 Task: View all inspection providers.
Action: Mouse moved to (417, 178)
Screenshot: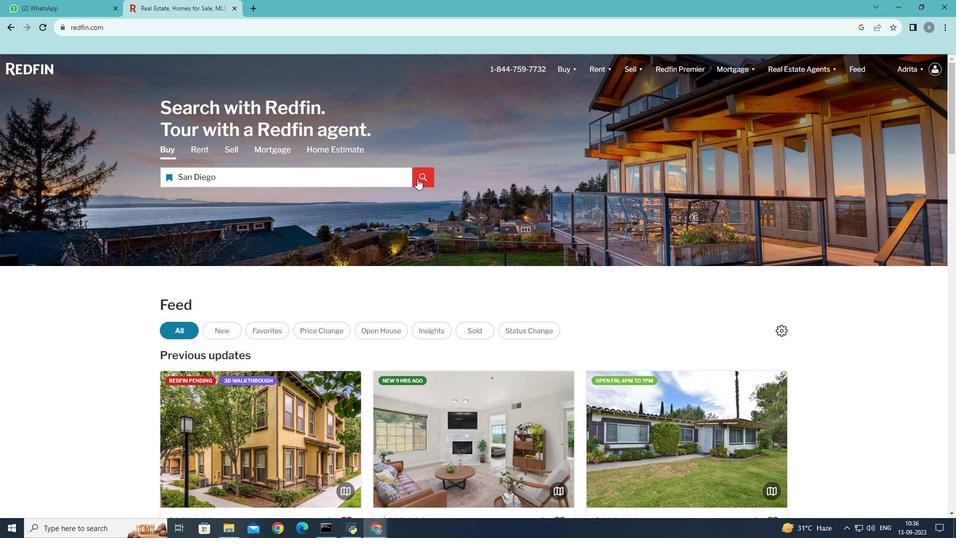 
Action: Mouse pressed left at (417, 178)
Screenshot: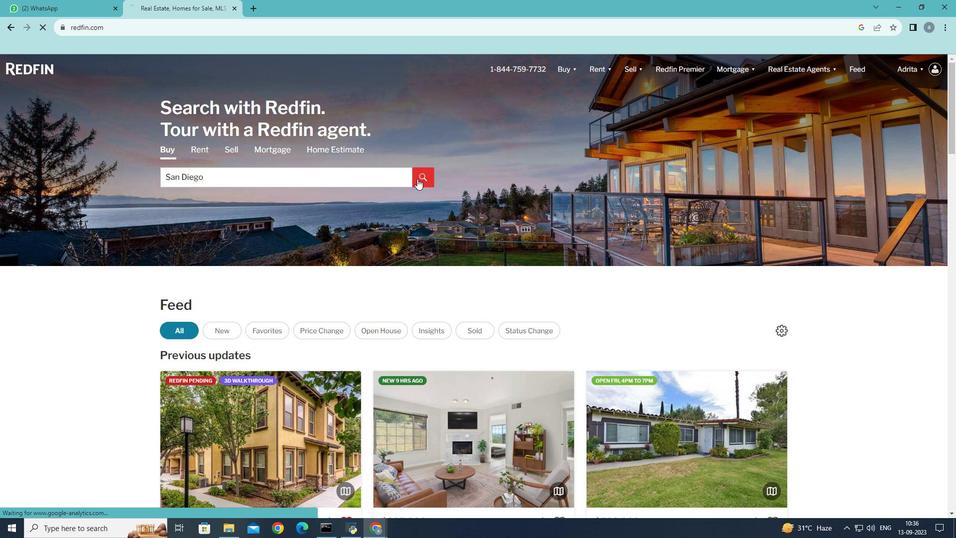
Action: Mouse moved to (627, 157)
Screenshot: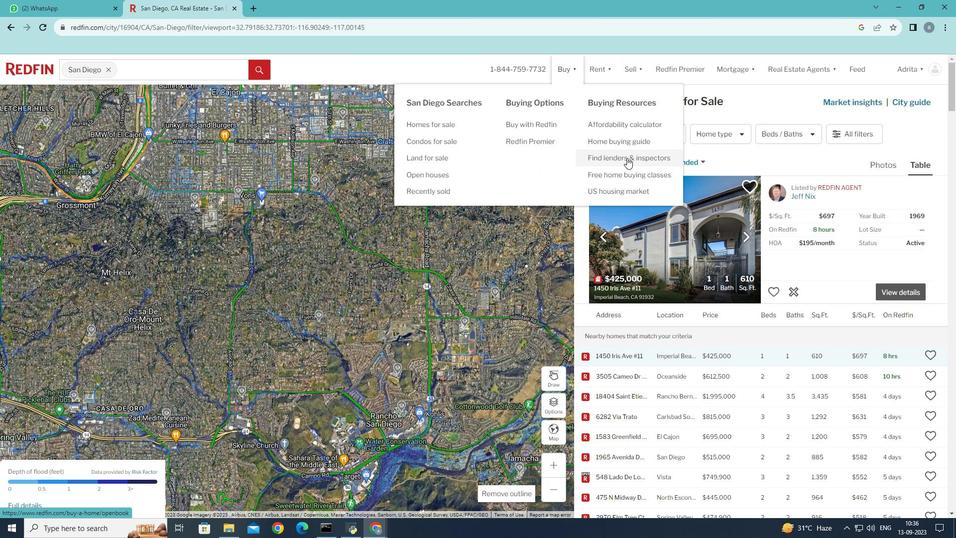
Action: Mouse pressed left at (627, 157)
Screenshot: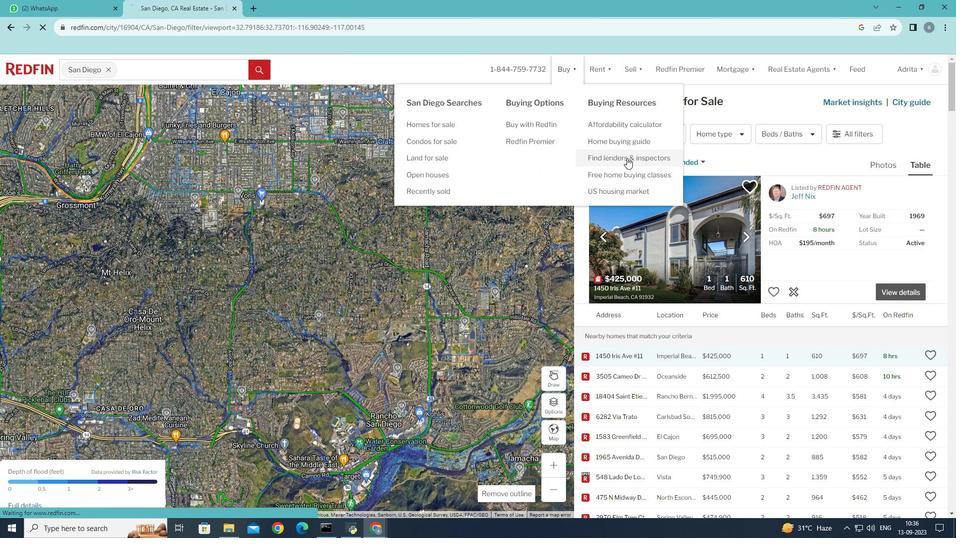 
Action: Mouse moved to (624, 381)
Screenshot: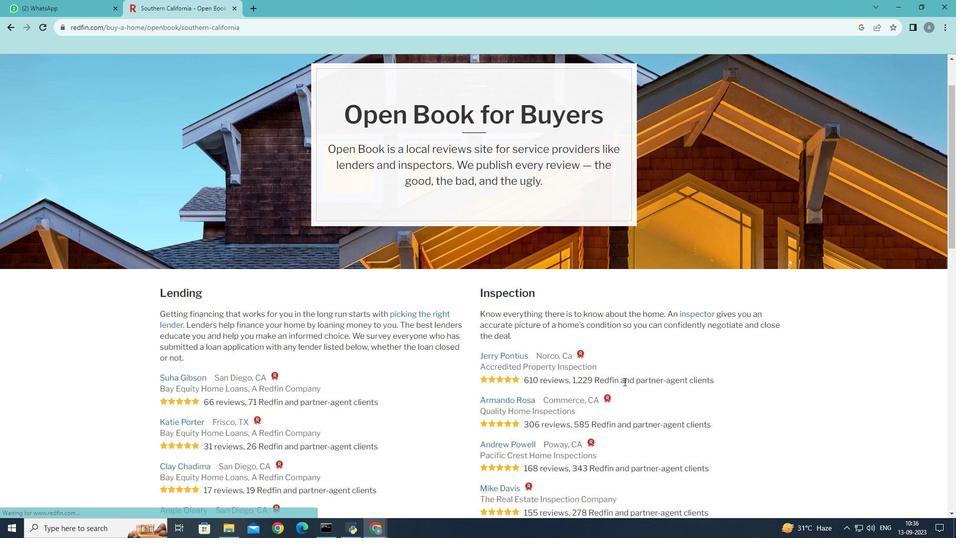 
Action: Mouse scrolled (624, 381) with delta (0, 0)
Screenshot: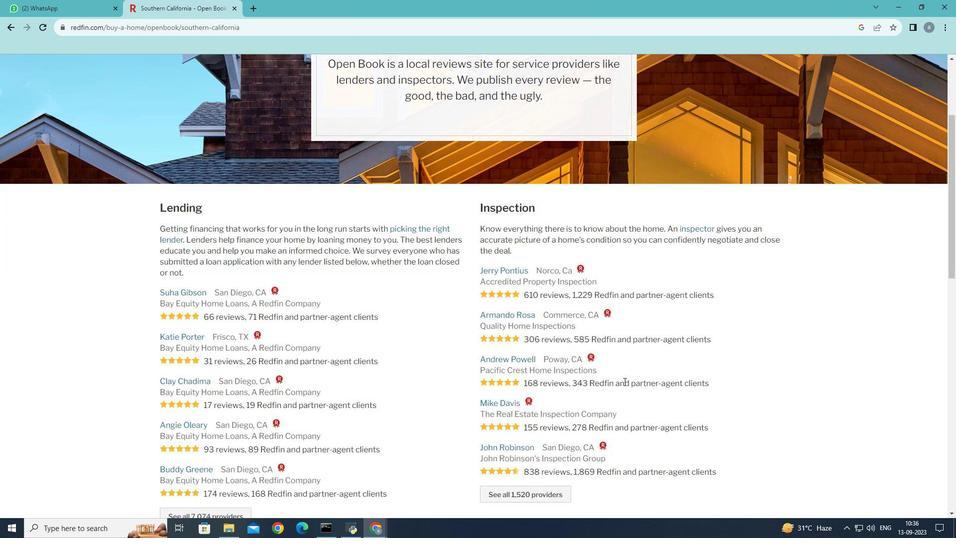 
Action: Mouse scrolled (624, 381) with delta (0, 0)
Screenshot: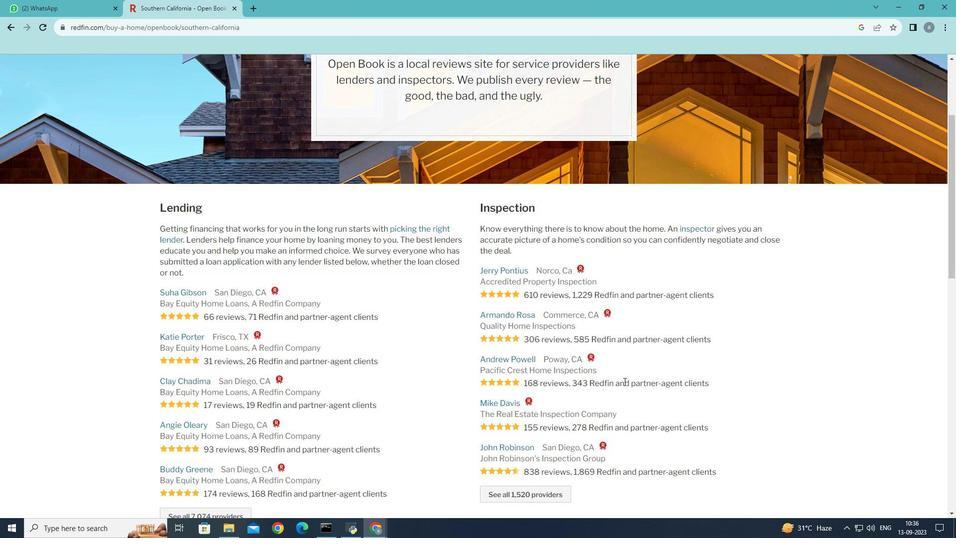 
Action: Mouse scrolled (624, 381) with delta (0, 0)
Screenshot: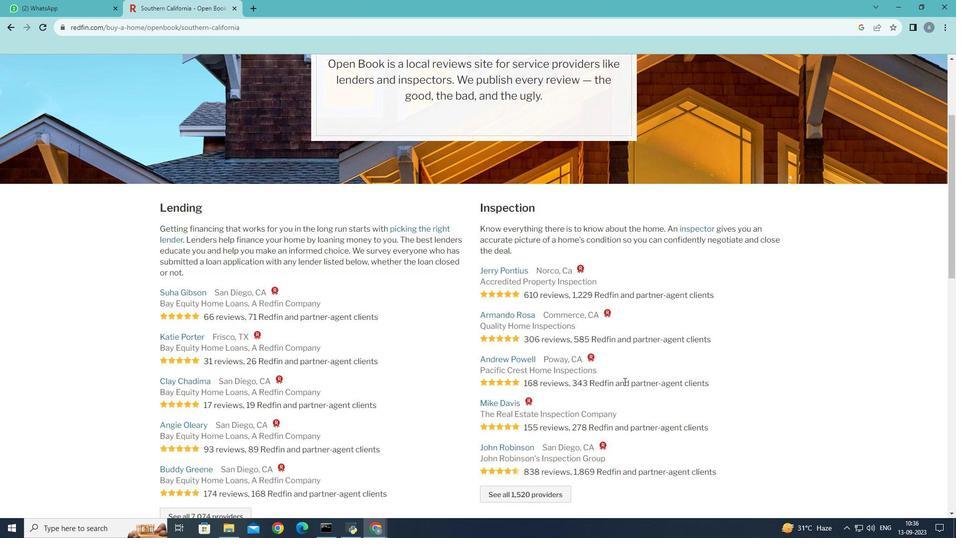 
Action: Mouse scrolled (624, 381) with delta (0, 0)
Screenshot: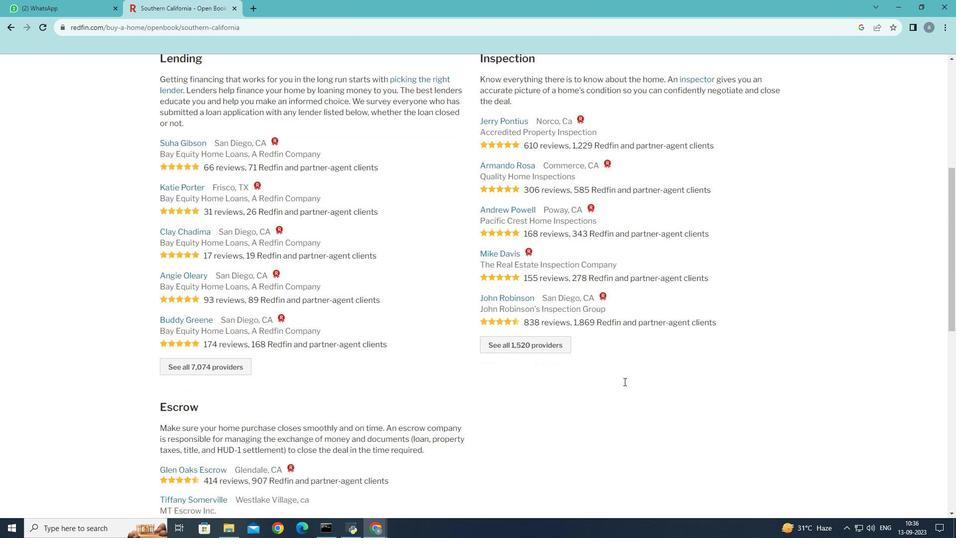 
Action: Mouse moved to (624, 381)
Screenshot: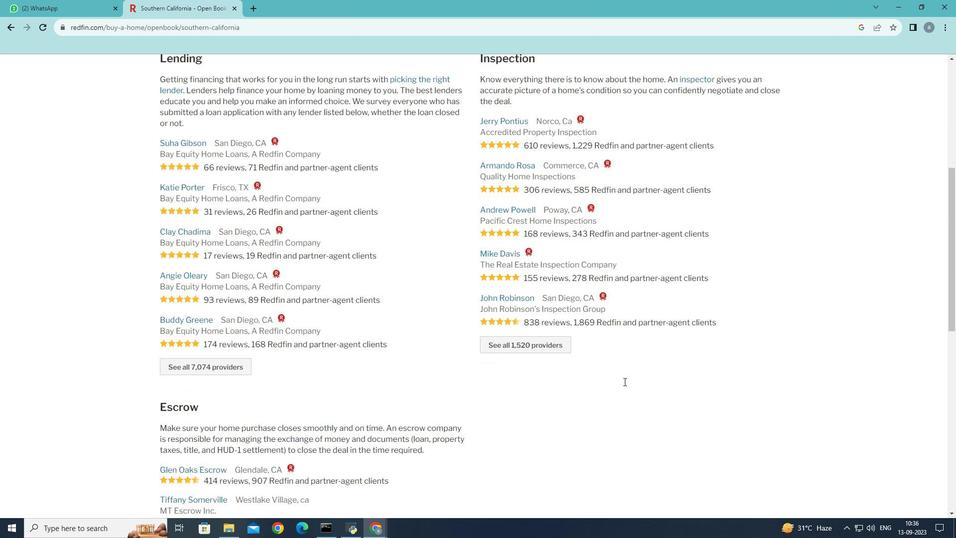 
Action: Mouse scrolled (624, 381) with delta (0, 0)
Screenshot: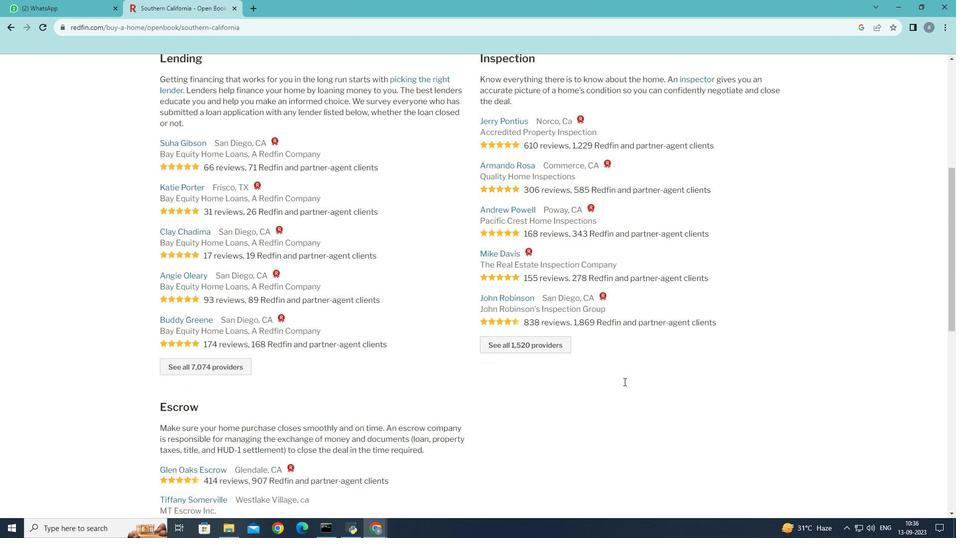 
Action: Mouse scrolled (624, 381) with delta (0, 0)
Screenshot: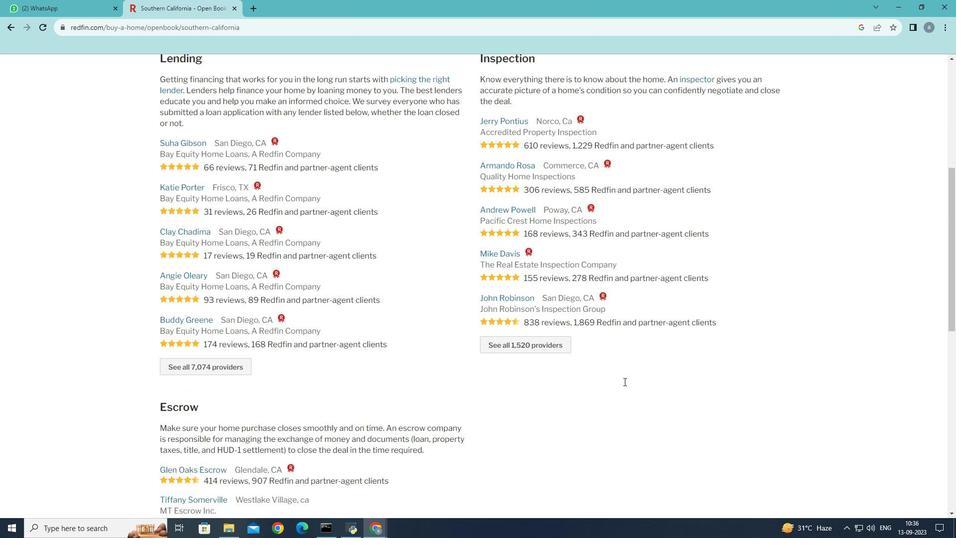 
Action: Mouse moved to (526, 345)
Screenshot: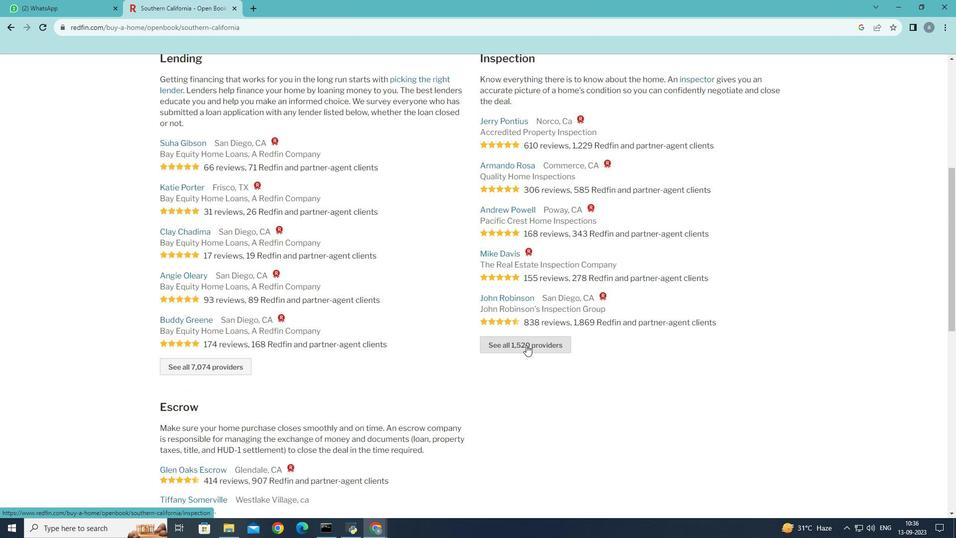 
Action: Mouse pressed left at (526, 345)
Screenshot: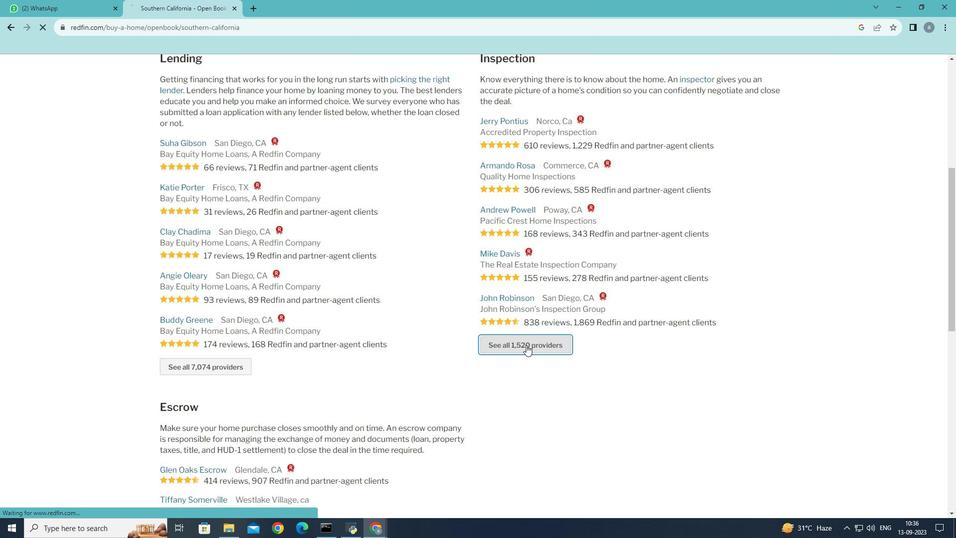 
Action: Mouse scrolled (526, 344) with delta (0, 0)
Screenshot: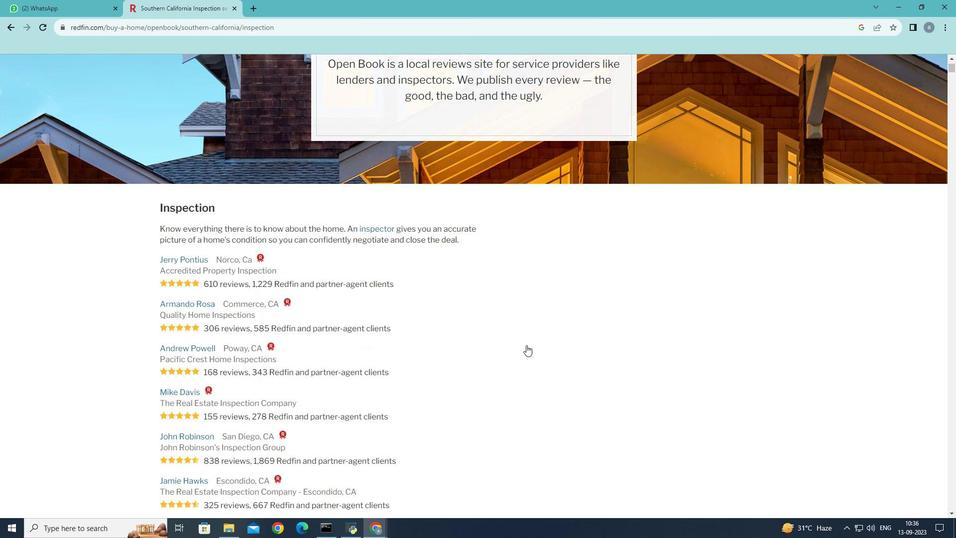 
Action: Mouse scrolled (526, 344) with delta (0, 0)
Screenshot: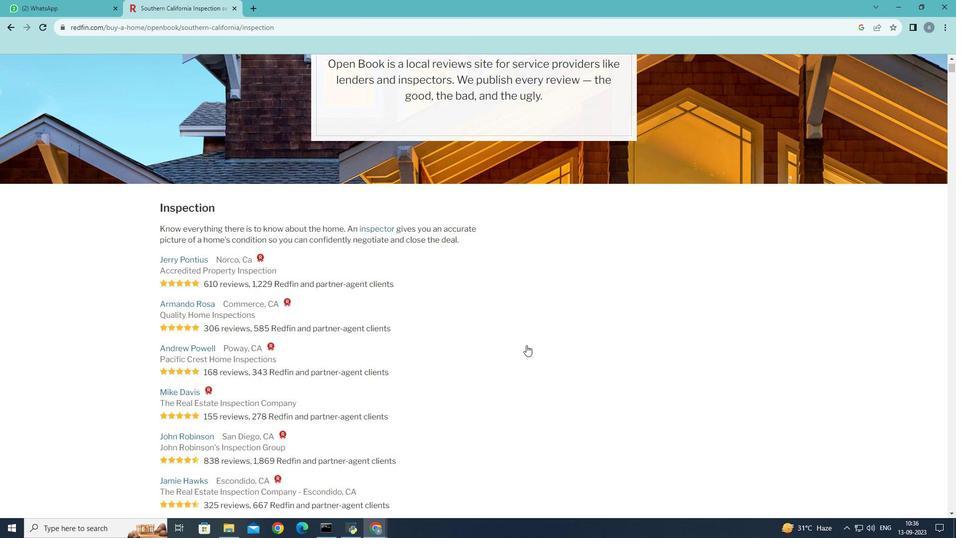 
Action: Mouse scrolled (526, 344) with delta (0, 0)
Screenshot: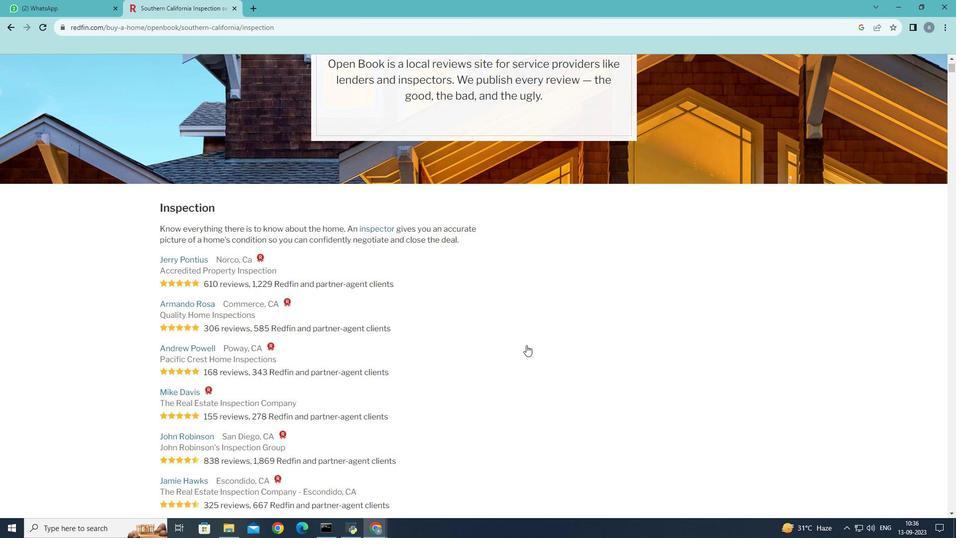 
Action: Mouse scrolled (526, 344) with delta (0, 0)
Screenshot: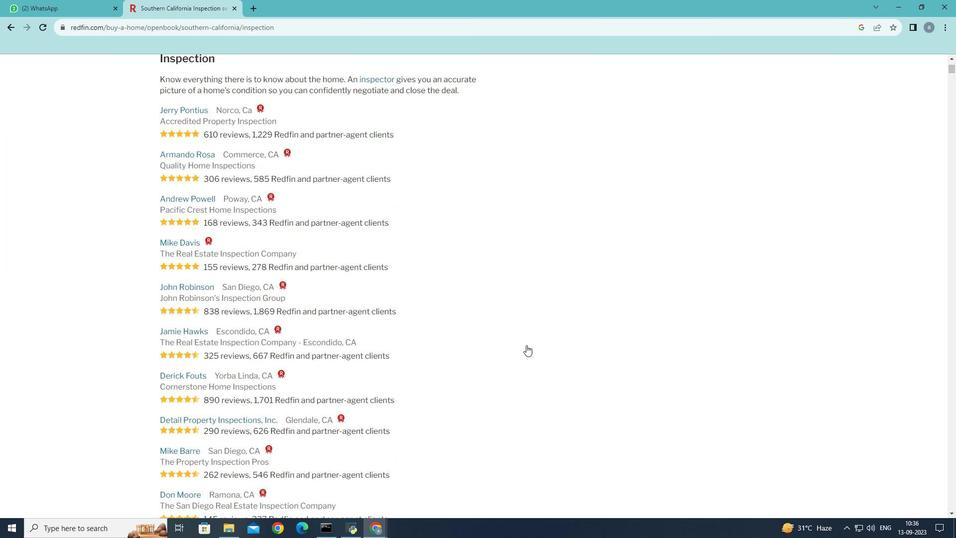 
Action: Mouse scrolled (526, 344) with delta (0, 0)
Screenshot: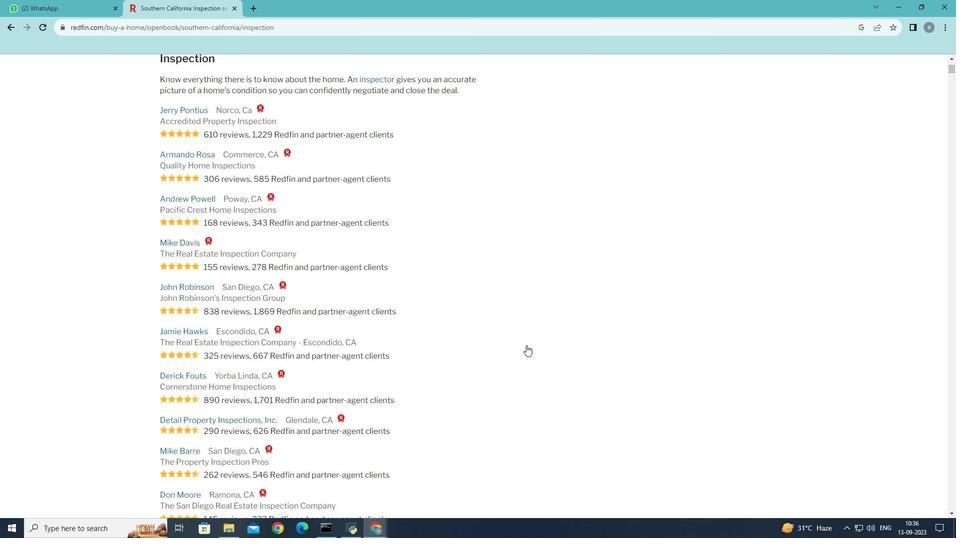 
Action: Mouse scrolled (526, 344) with delta (0, 0)
Screenshot: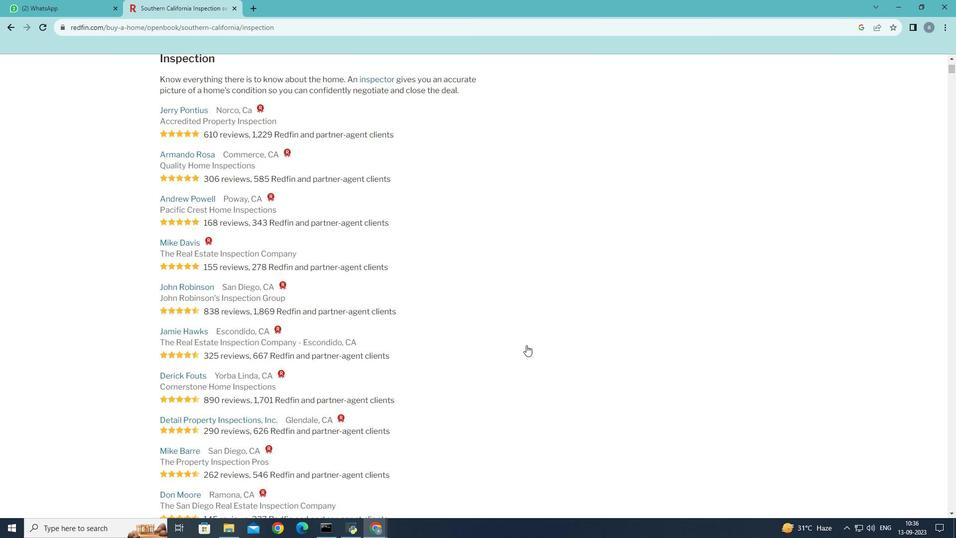 
Action: Mouse scrolled (526, 344) with delta (0, 0)
Screenshot: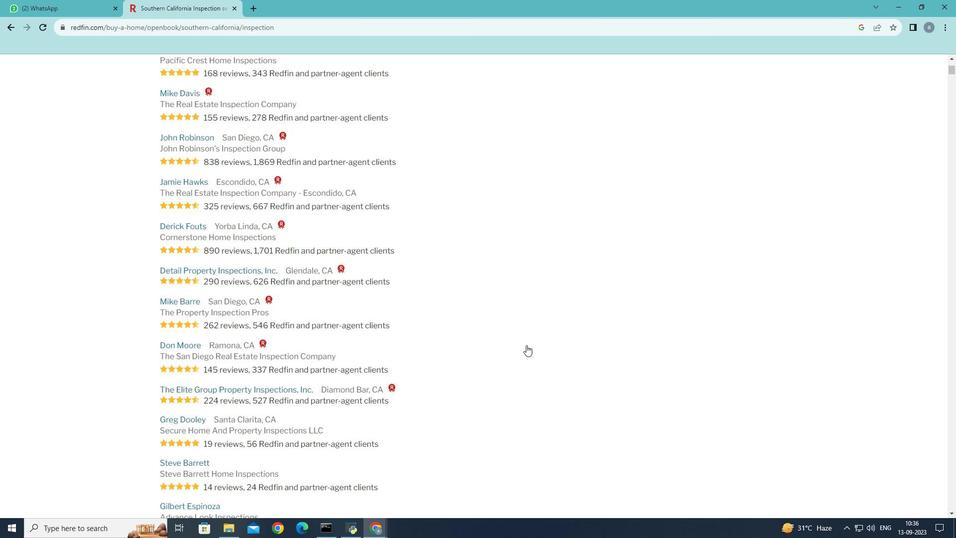 
Action: Mouse scrolled (526, 344) with delta (0, 0)
Screenshot: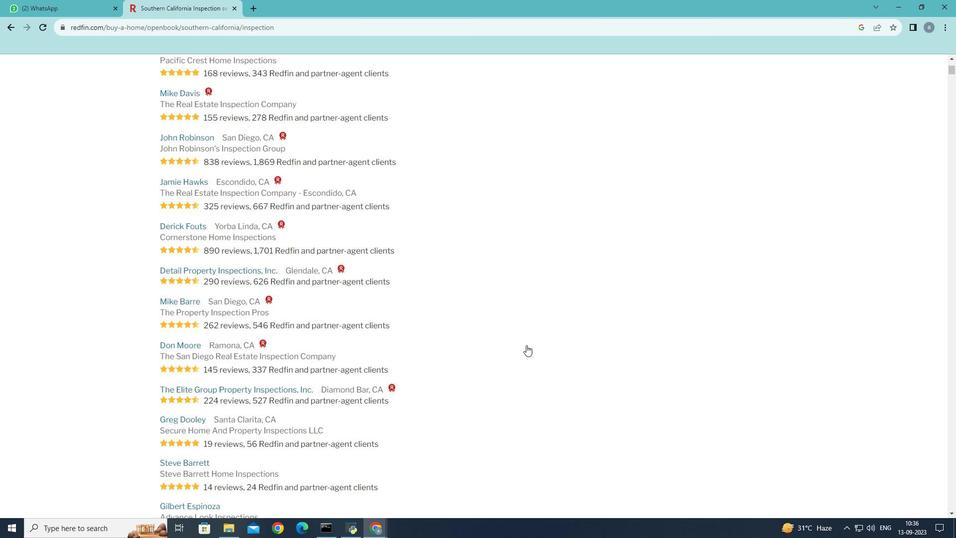 
Action: Mouse scrolled (526, 344) with delta (0, 0)
Screenshot: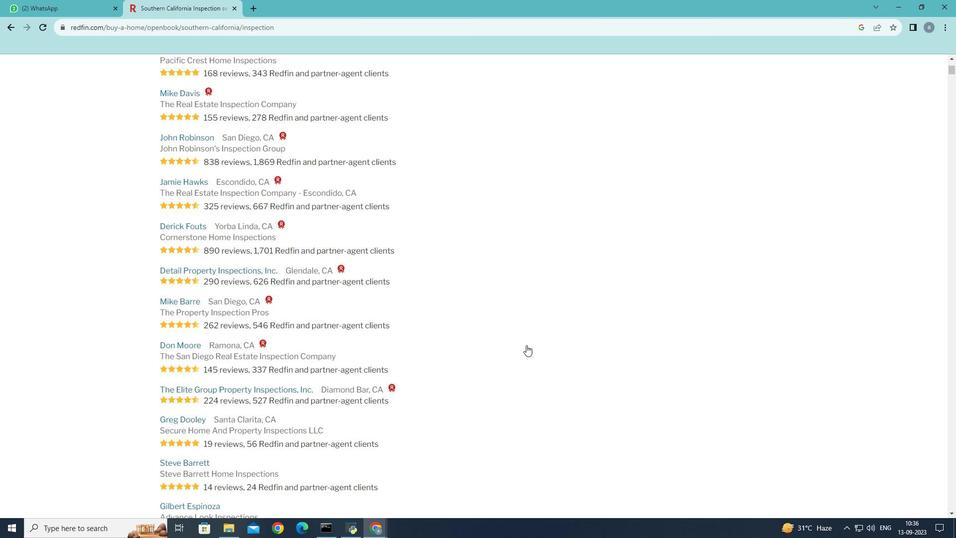 
Action: Mouse scrolled (526, 344) with delta (0, 0)
Screenshot: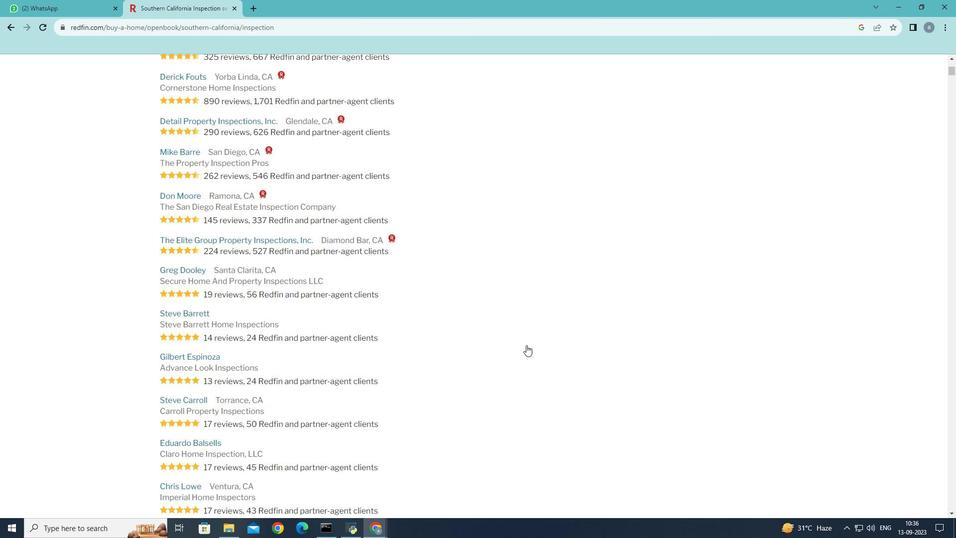 
Action: Mouse scrolled (526, 344) with delta (0, 0)
Screenshot: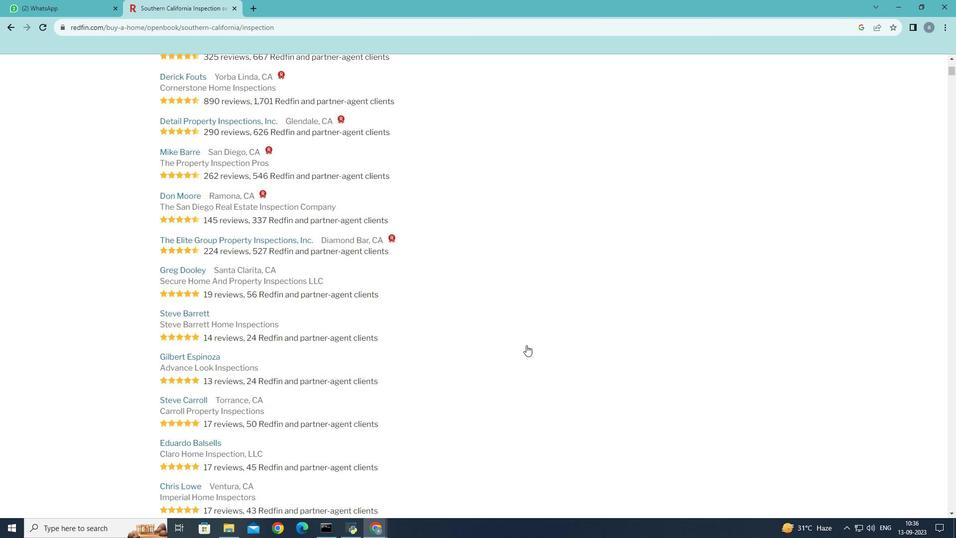 
Action: Mouse scrolled (526, 344) with delta (0, 0)
Screenshot: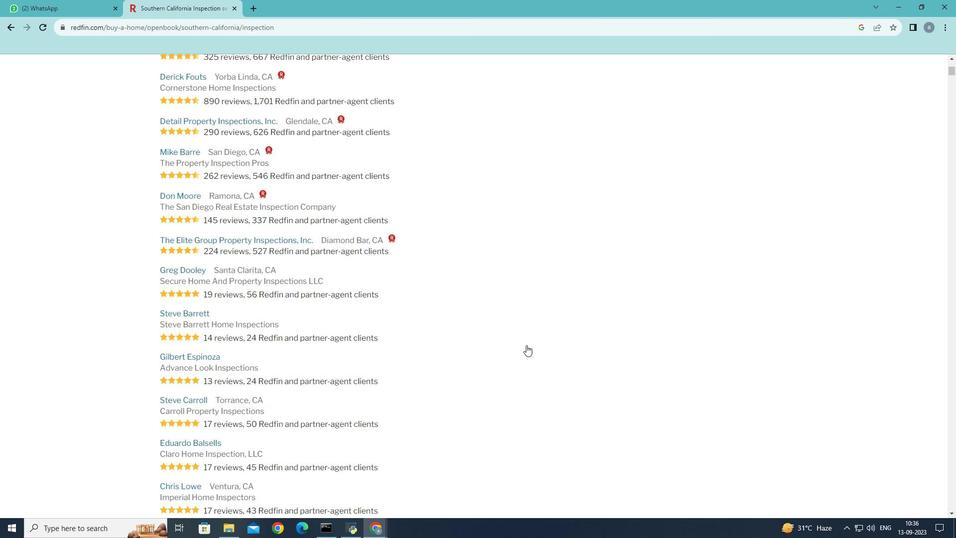 
Action: Mouse scrolled (526, 344) with delta (0, 0)
Screenshot: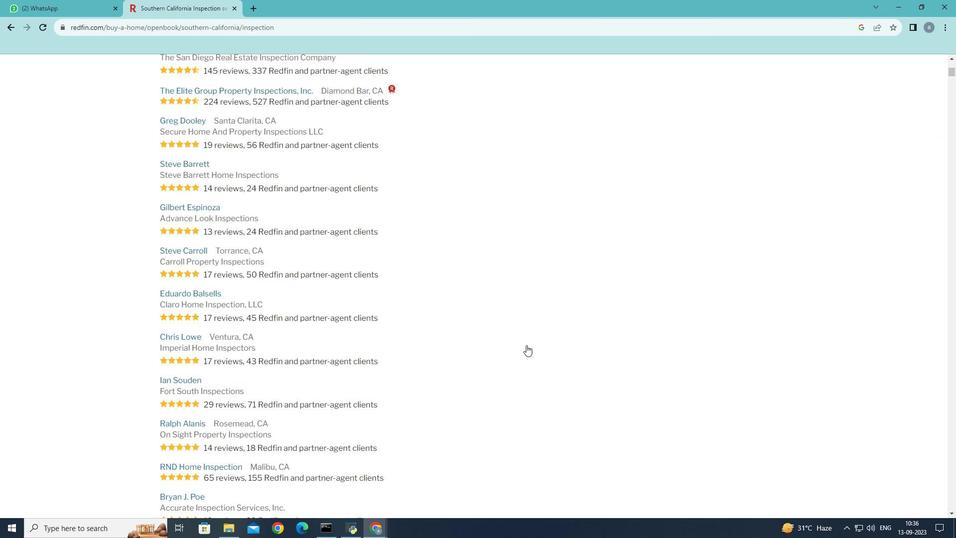 
Action: Mouse scrolled (526, 344) with delta (0, 0)
Screenshot: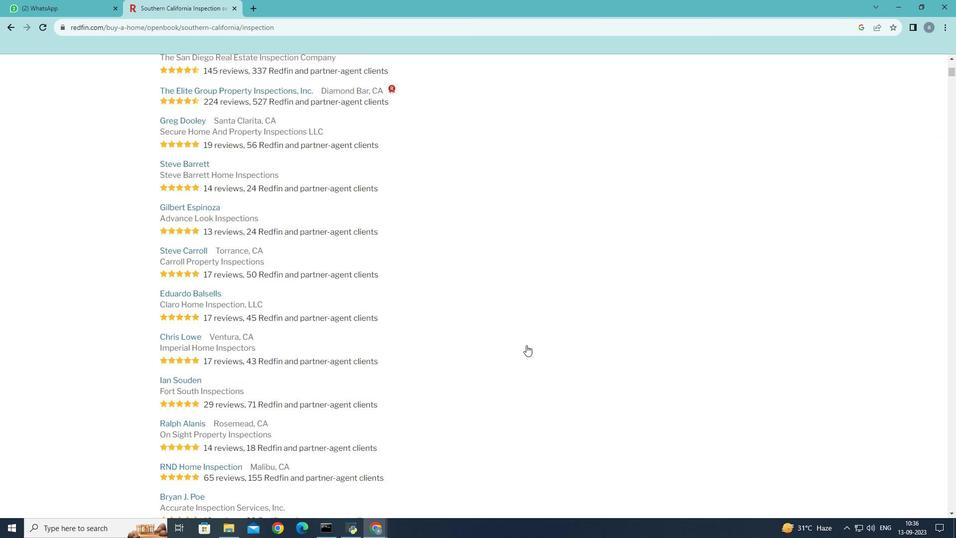
Action: Mouse scrolled (526, 344) with delta (0, 0)
Screenshot: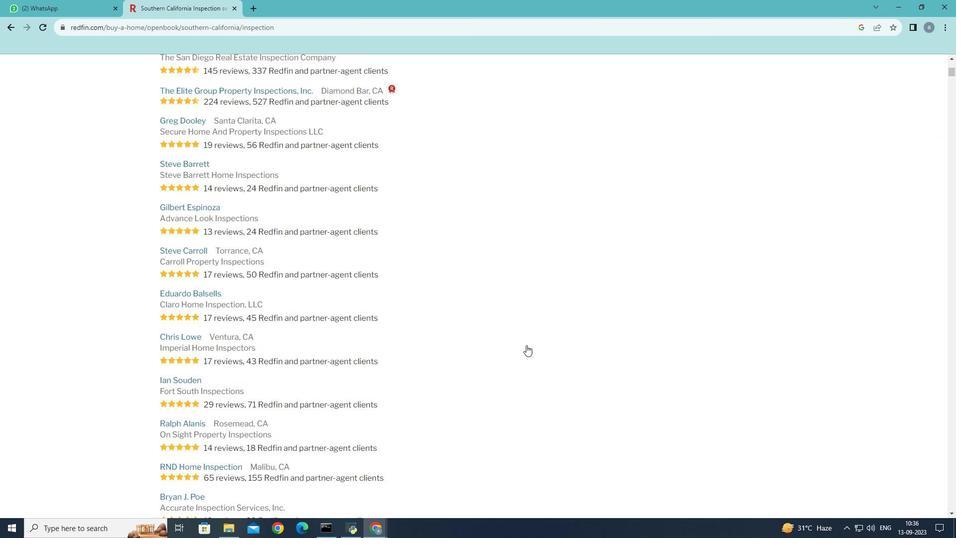 
Action: Mouse scrolled (526, 344) with delta (0, 0)
Screenshot: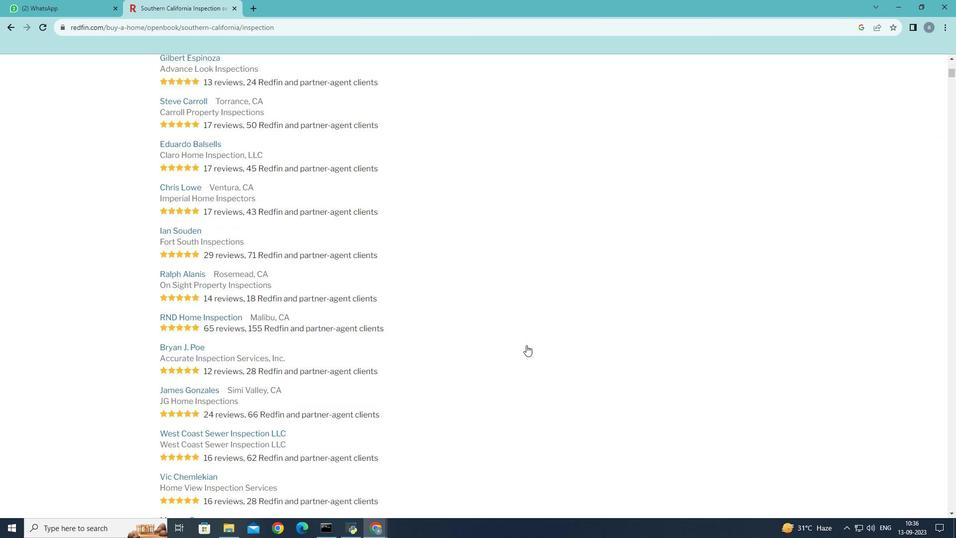 
Action: Mouse scrolled (526, 344) with delta (0, 0)
Screenshot: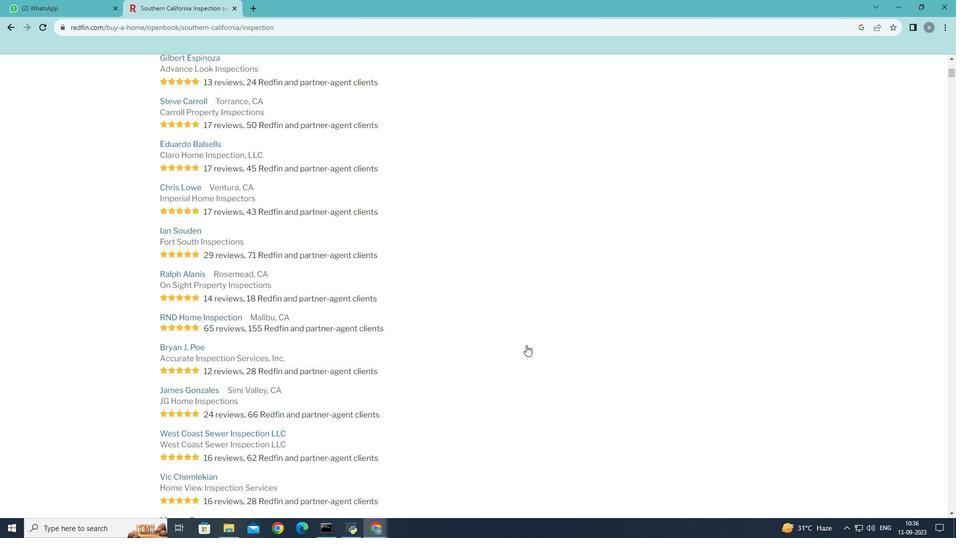 
Action: Mouse scrolled (526, 344) with delta (0, 0)
Screenshot: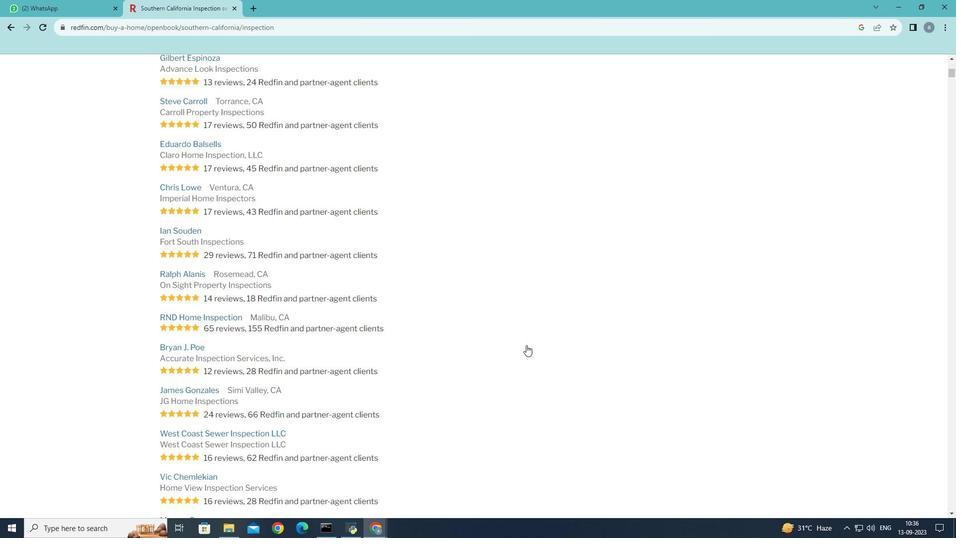 
Action: Mouse scrolled (526, 344) with delta (0, 0)
Screenshot: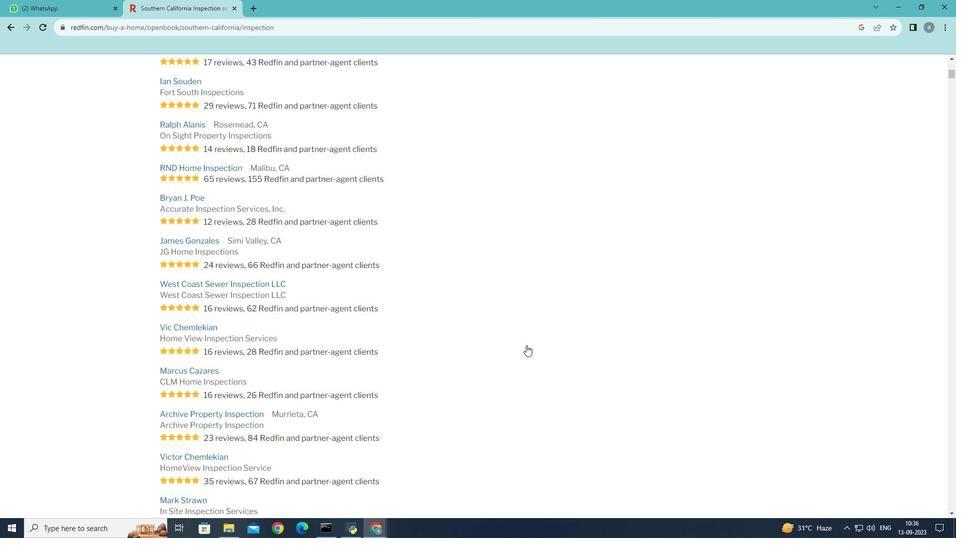 
Action: Mouse scrolled (526, 344) with delta (0, 0)
Screenshot: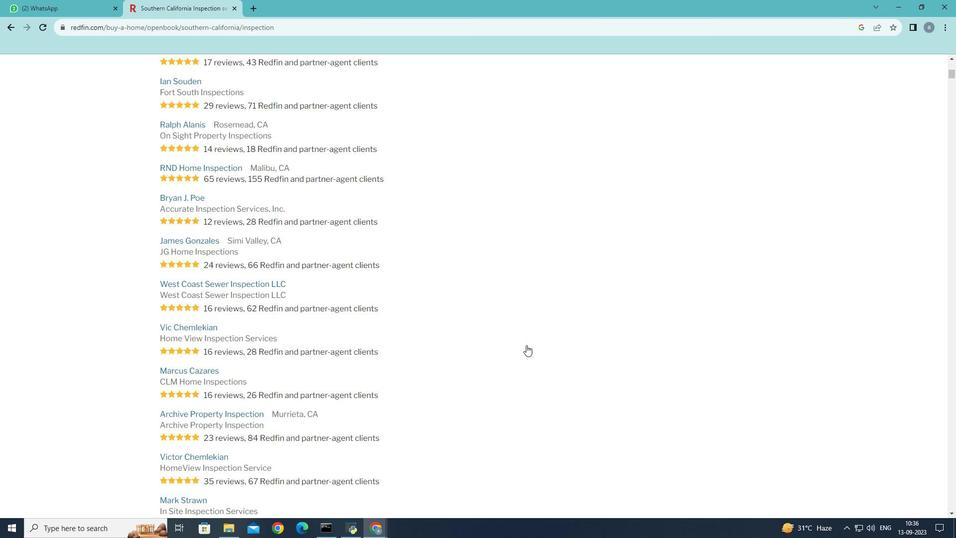 
Action: Mouse scrolled (526, 344) with delta (0, 0)
Screenshot: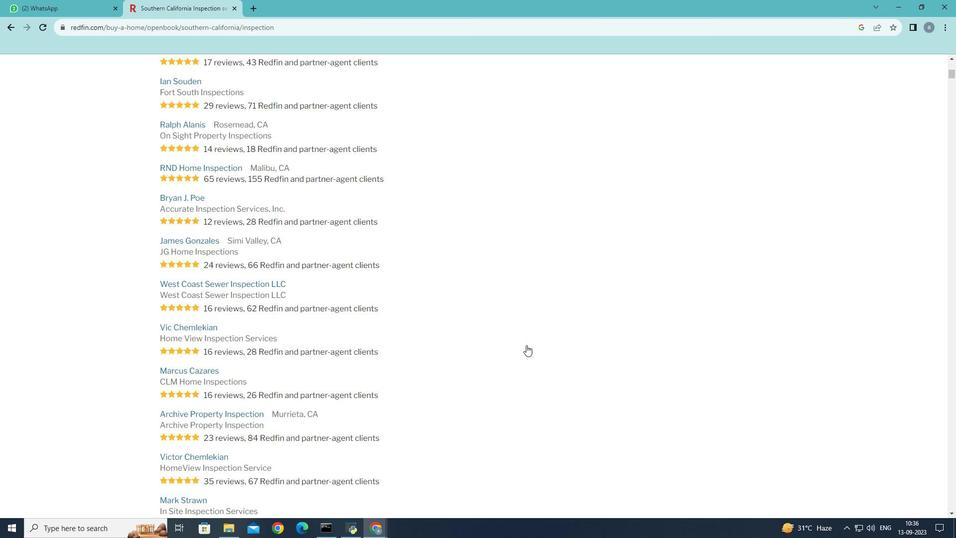 
